 Task: Create an event for the team-building scavenger hunt on the 21st at 6:00 PM.
Action: Mouse moved to (36, 216)
Screenshot: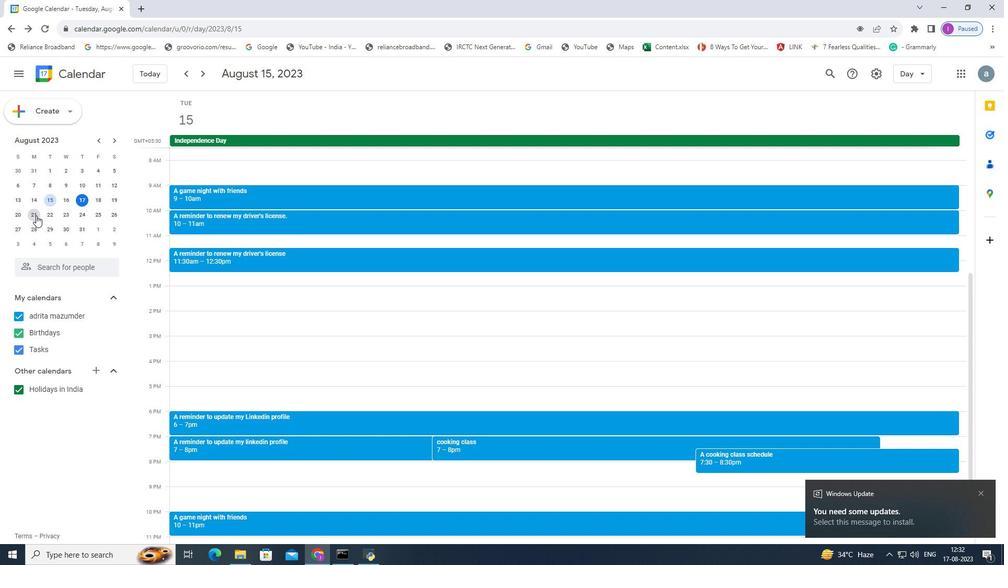 
Action: Mouse pressed left at (36, 216)
Screenshot: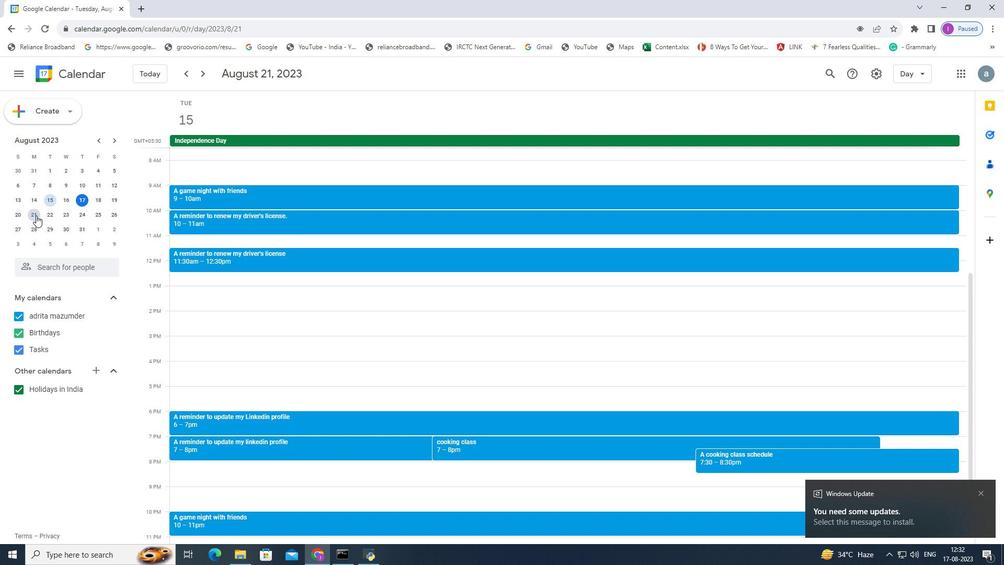 
Action: Mouse moved to (163, 417)
Screenshot: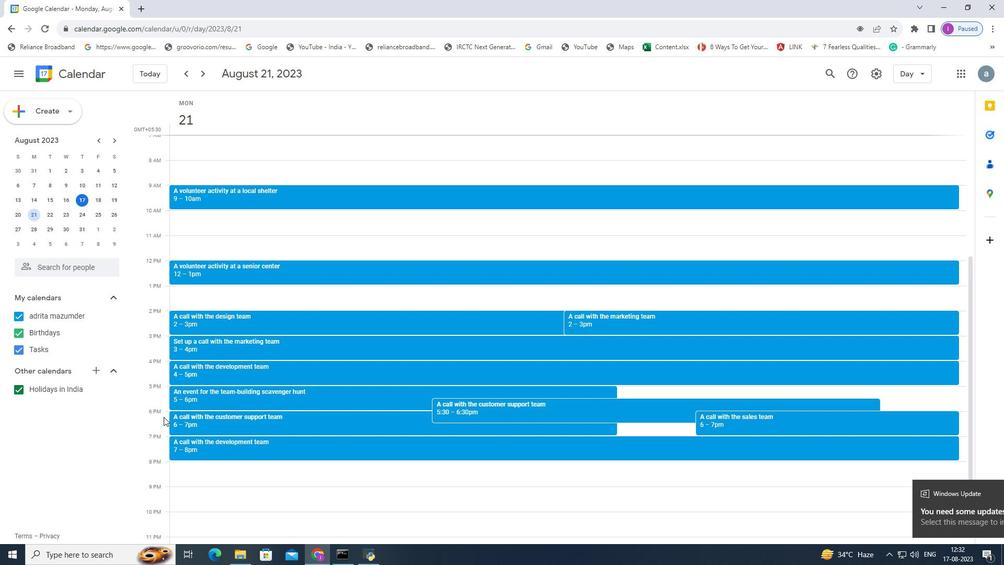 
Action: Mouse pressed left at (163, 417)
Screenshot: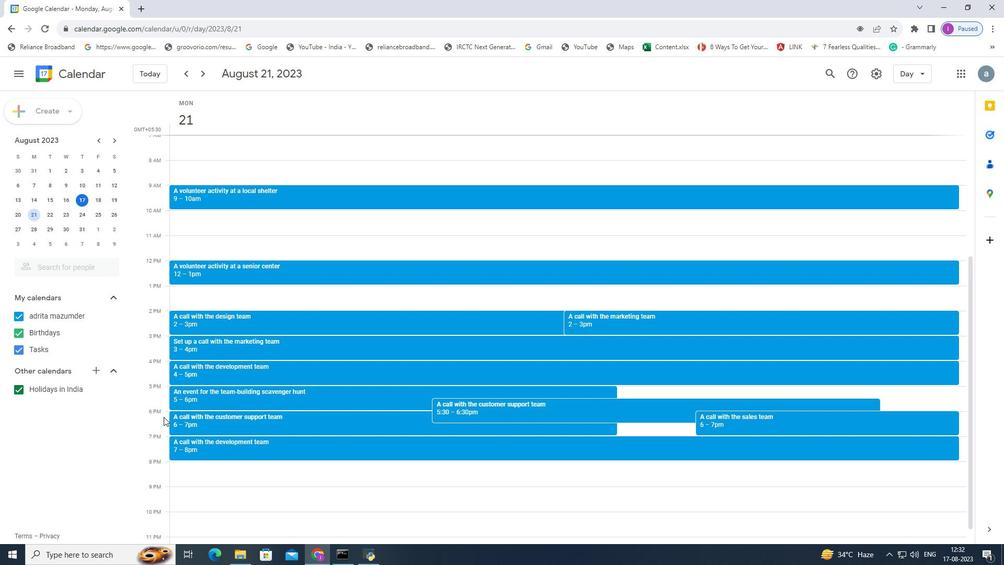 
Action: Mouse moved to (486, 206)
Screenshot: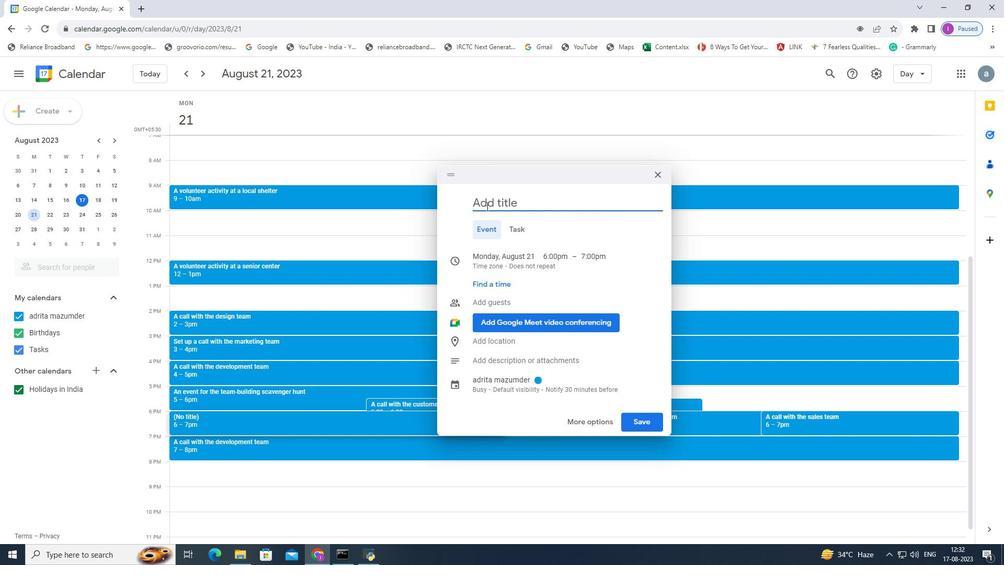 
Action: Mouse pressed left at (486, 206)
Screenshot: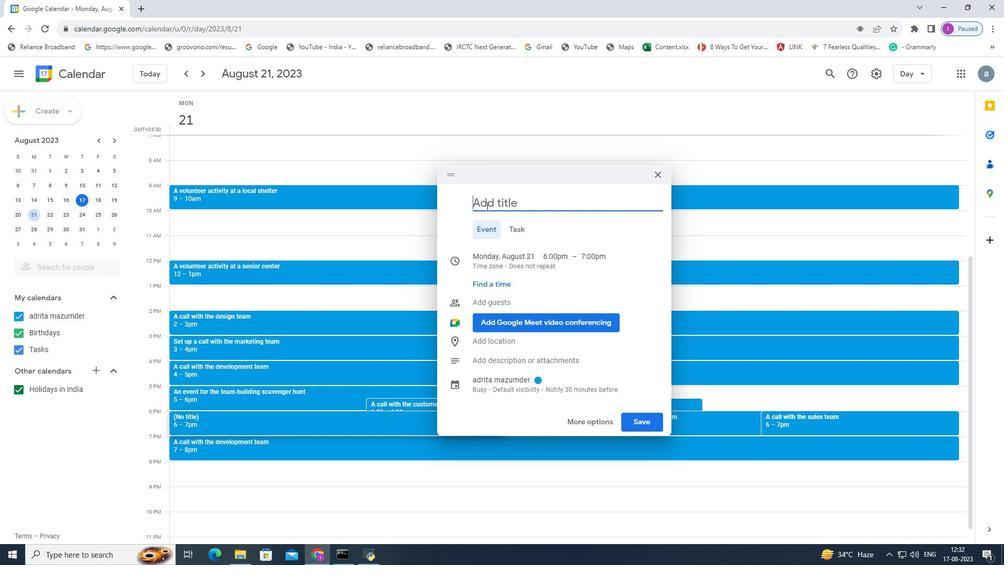 
Action: Mouse moved to (481, 204)
Screenshot: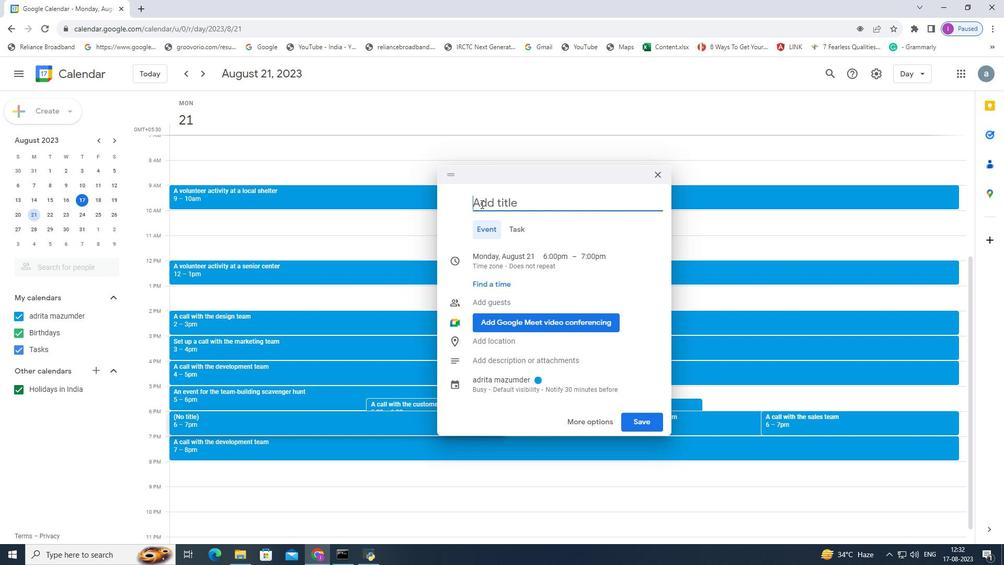 
Action: Key pressed <Key.shift>An<Key.space>event
Screenshot: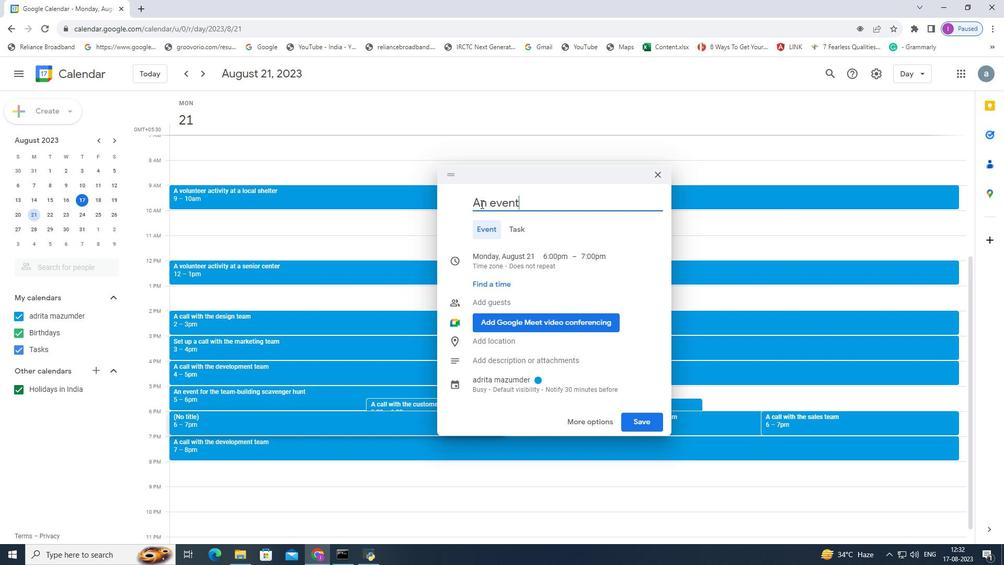 
Action: Mouse moved to (745, 247)
Screenshot: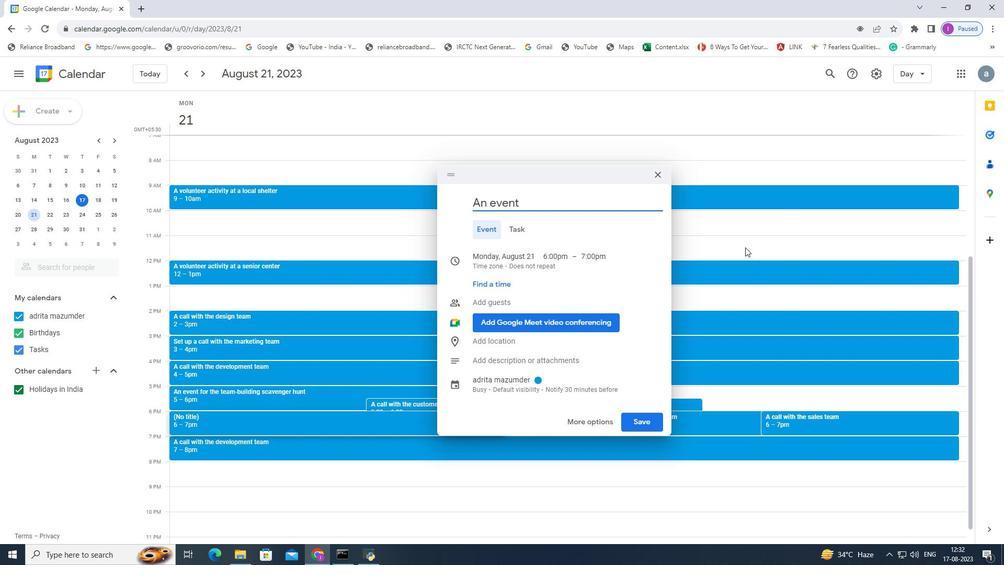 
Action: Key pressed <Key.space>
Screenshot: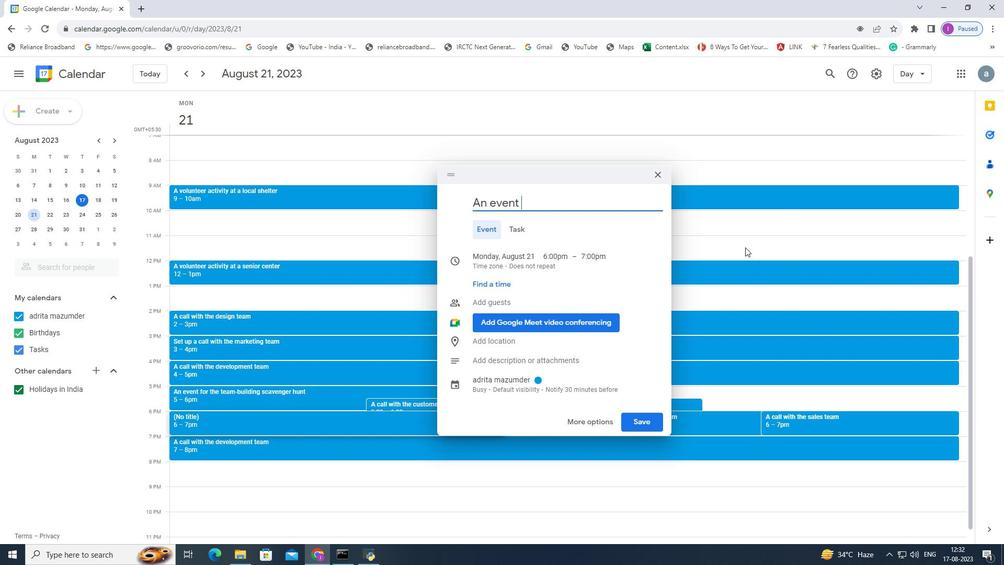 
Action: Mouse moved to (752, 246)
Screenshot: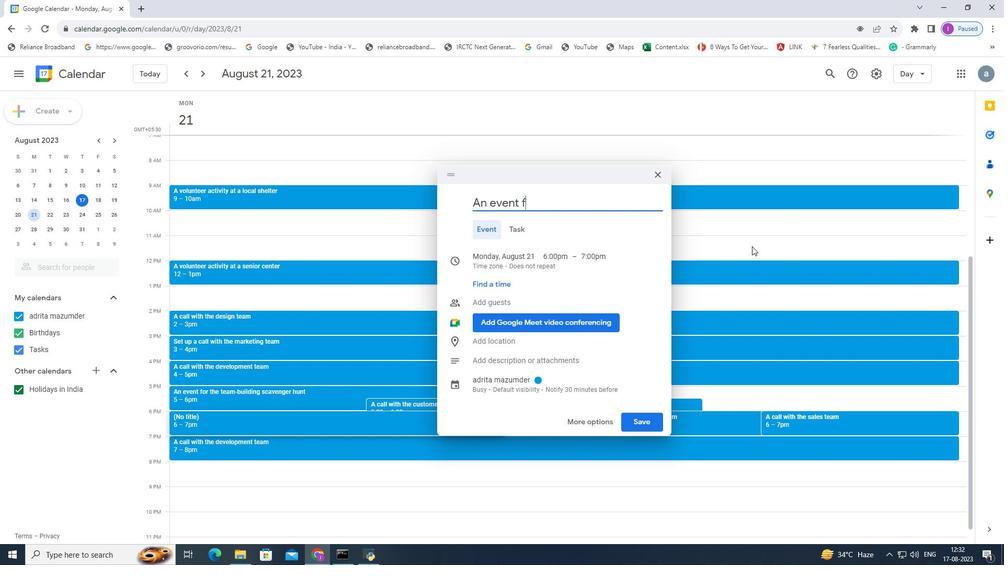 
Action: Key pressed for<Key.space>the<Key.space>team-building<Key.space>scavenger<Key.space>hunt
Screenshot: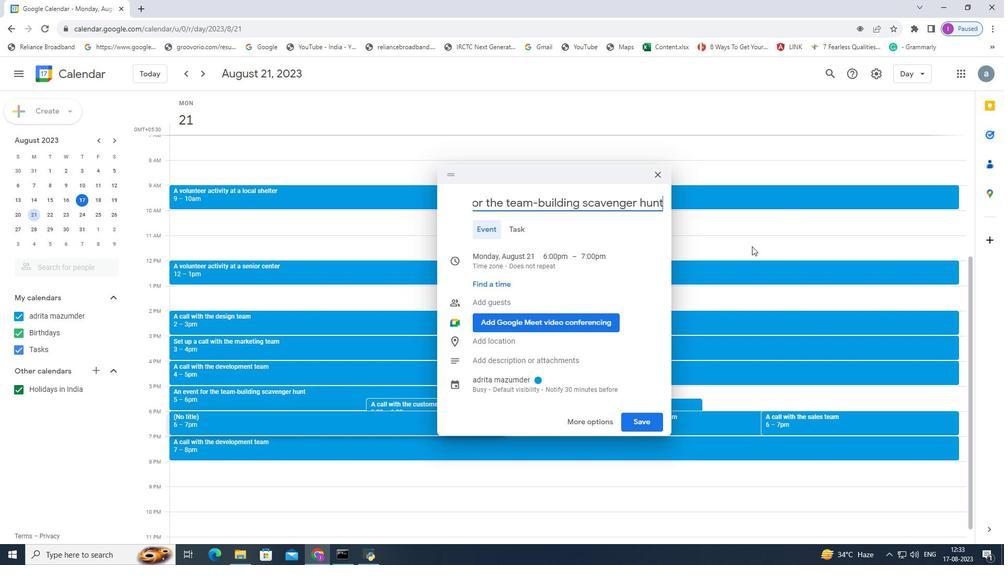 
Action: Mouse moved to (655, 424)
Screenshot: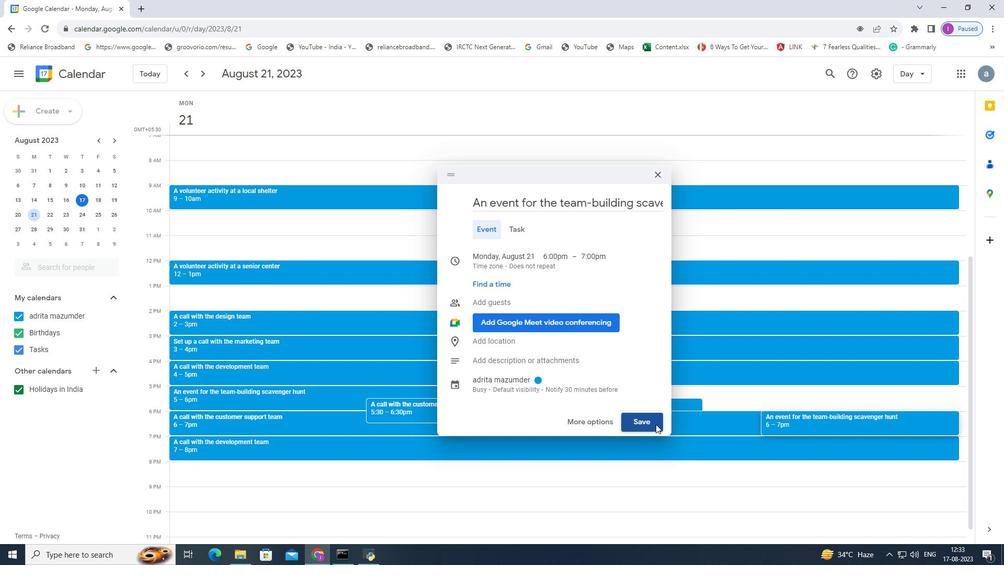 
Action: Mouse pressed left at (655, 424)
Screenshot: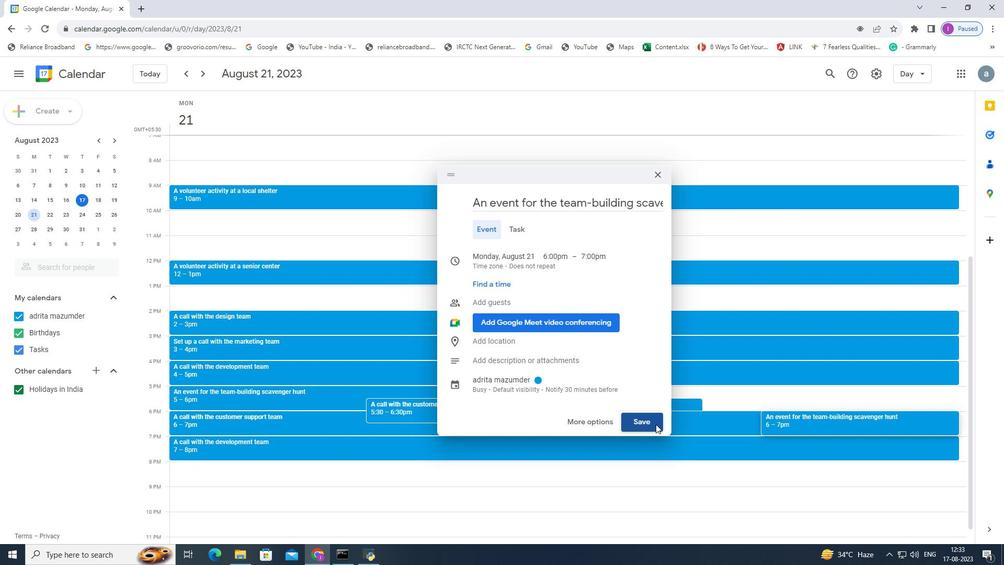 
Action: Mouse moved to (656, 424)
Screenshot: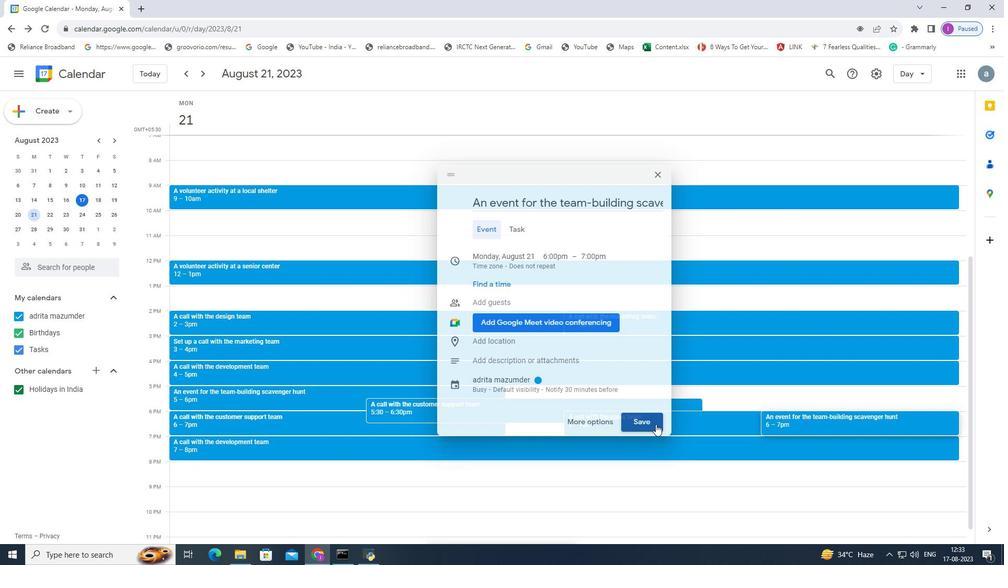 
Action: Mouse pressed left at (656, 424)
Screenshot: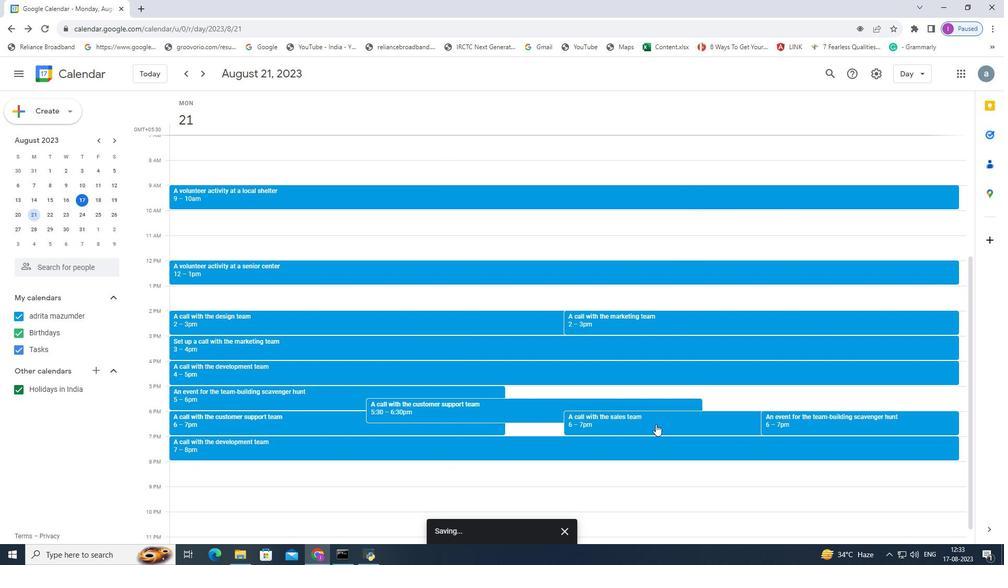 
Action: Mouse moved to (769, 408)
Screenshot: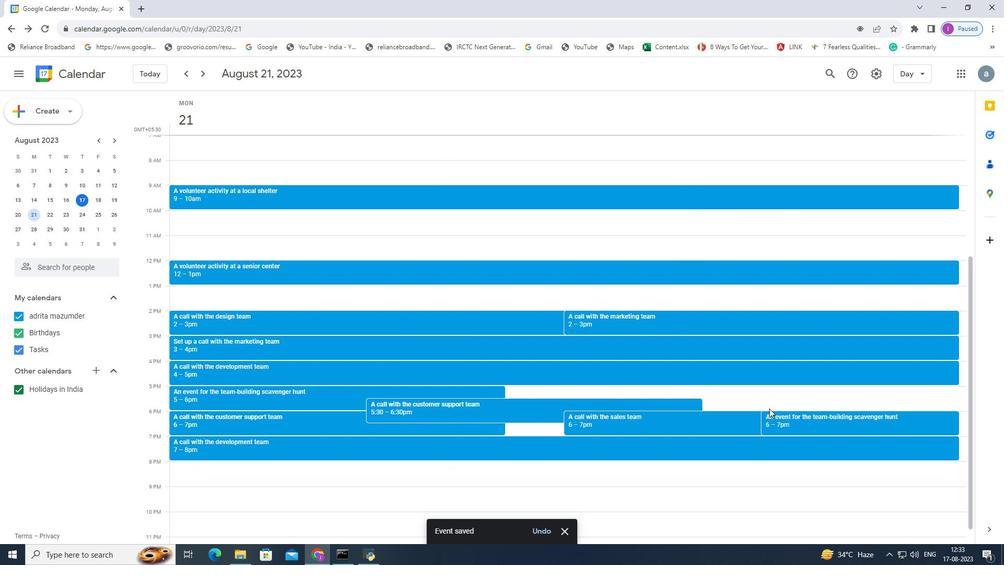 
